 Task: Add Sprouts Wild Caught Skipjack Light Tuna Can to the cart.
Action: Mouse pressed left at (19, 82)
Screenshot: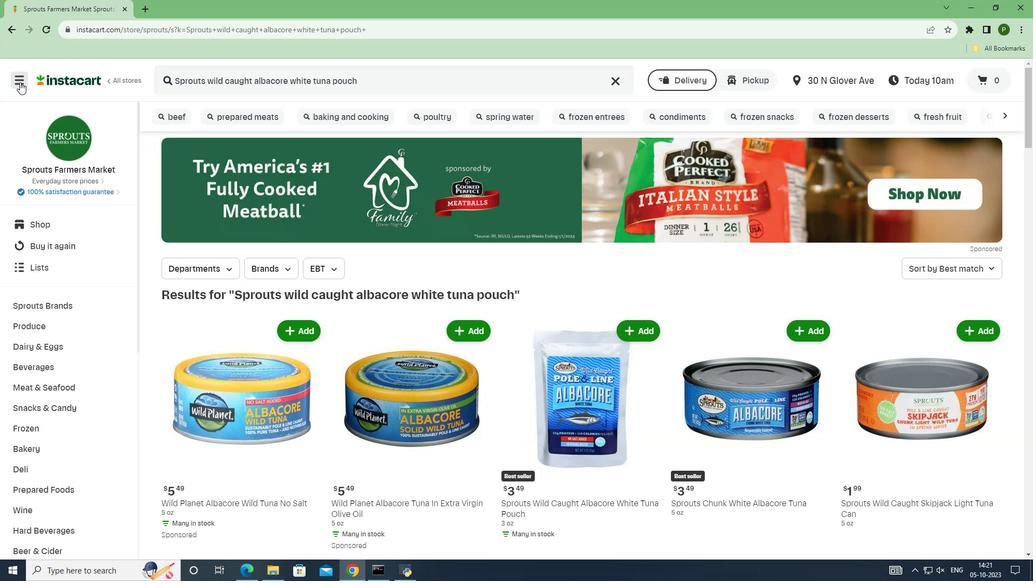
Action: Mouse moved to (59, 277)
Screenshot: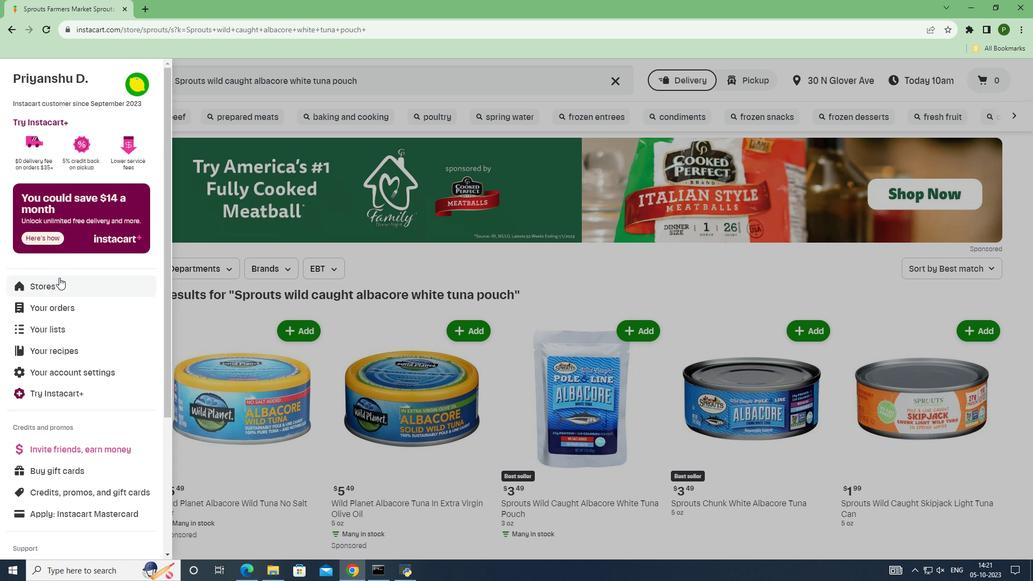 
Action: Mouse pressed left at (59, 277)
Screenshot: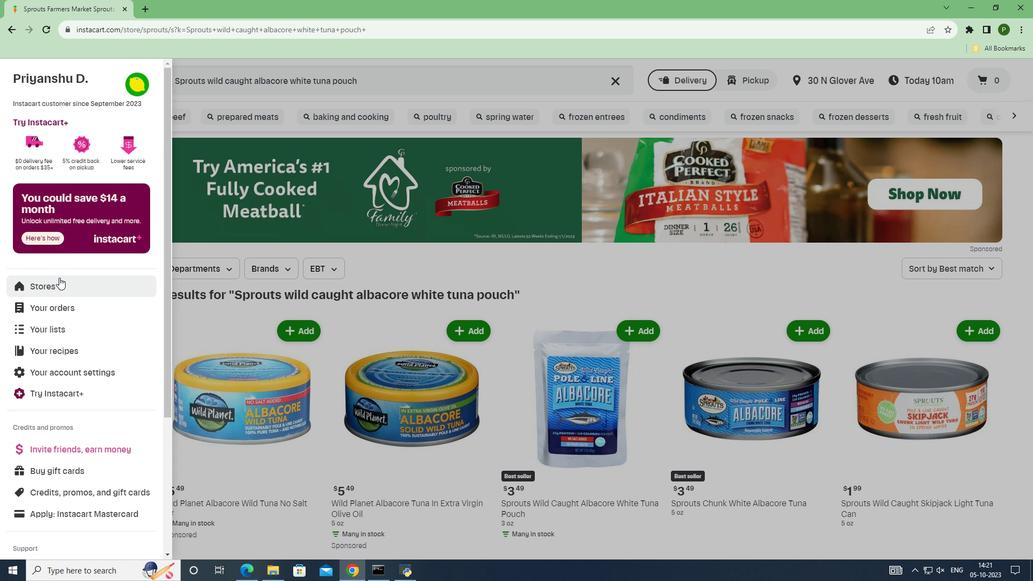 
Action: Mouse moved to (232, 124)
Screenshot: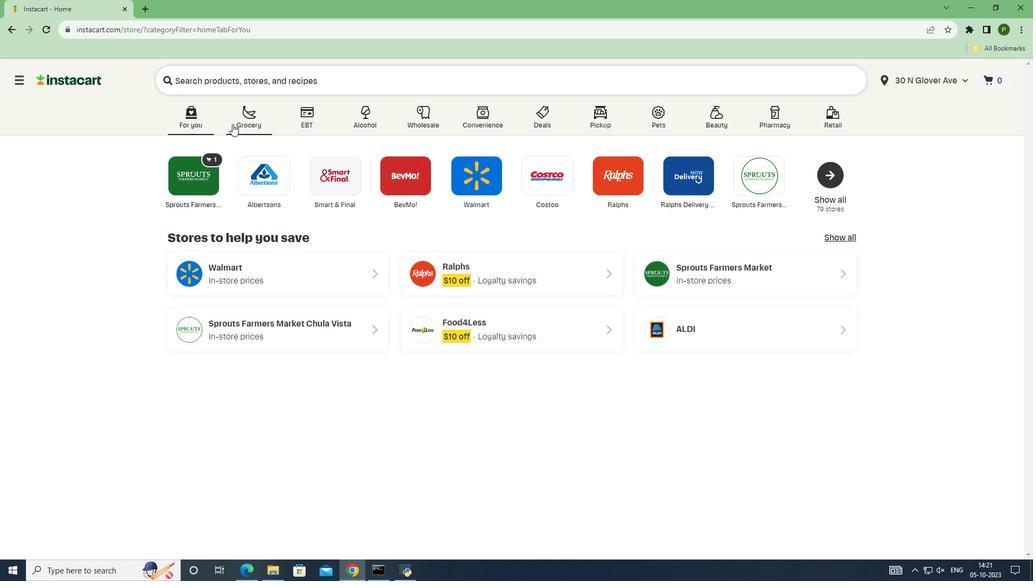 
Action: Mouse pressed left at (232, 124)
Screenshot: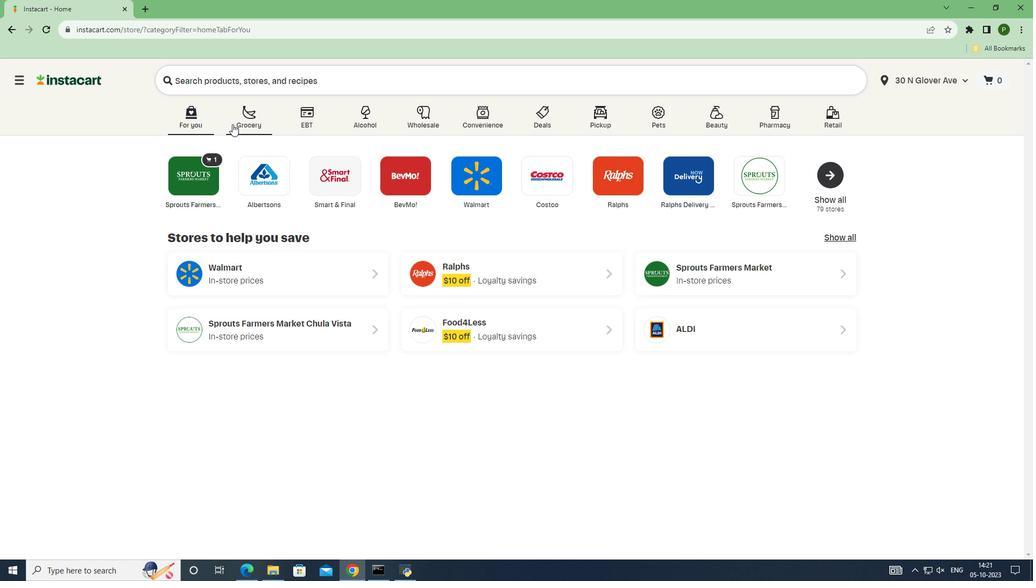 
Action: Mouse moved to (655, 235)
Screenshot: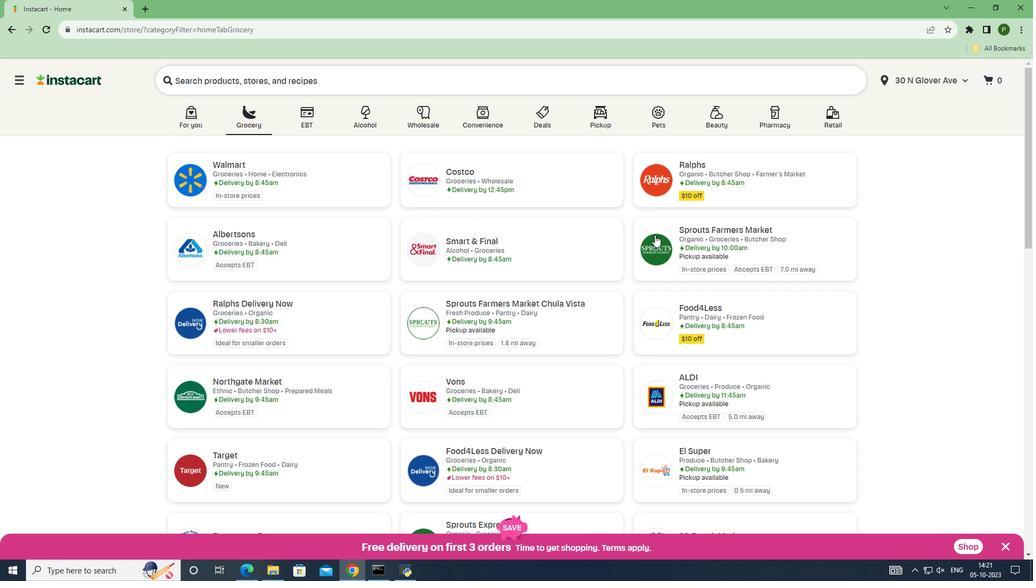 
Action: Mouse pressed left at (655, 235)
Screenshot: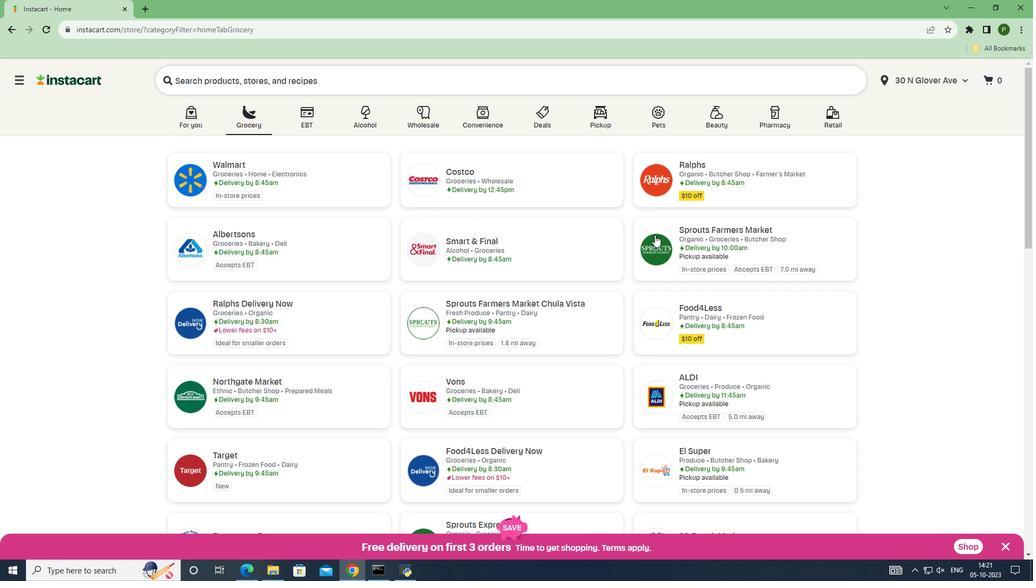 
Action: Mouse moved to (86, 315)
Screenshot: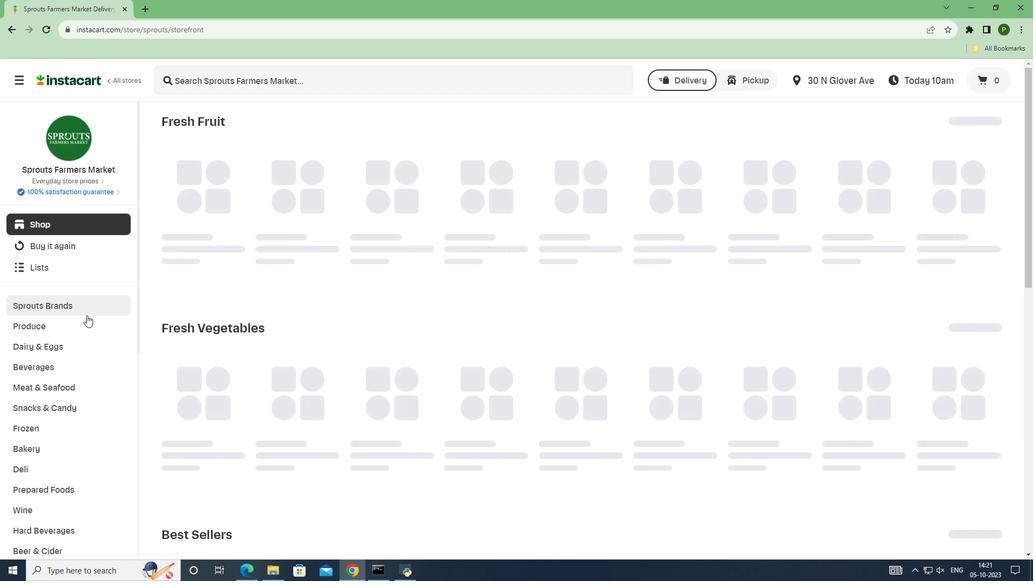 
Action: Mouse pressed left at (86, 315)
Screenshot: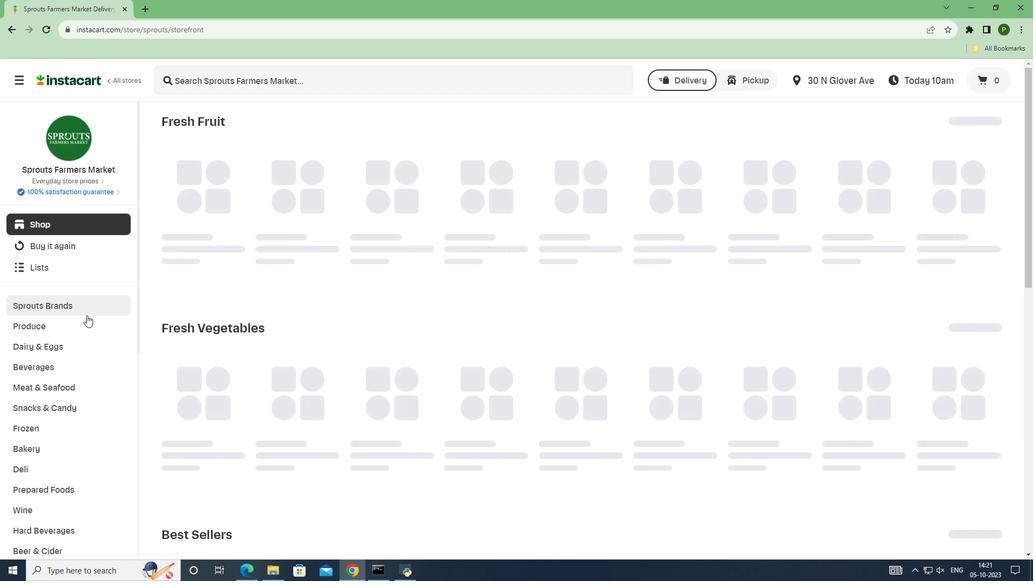 
Action: Mouse moved to (60, 385)
Screenshot: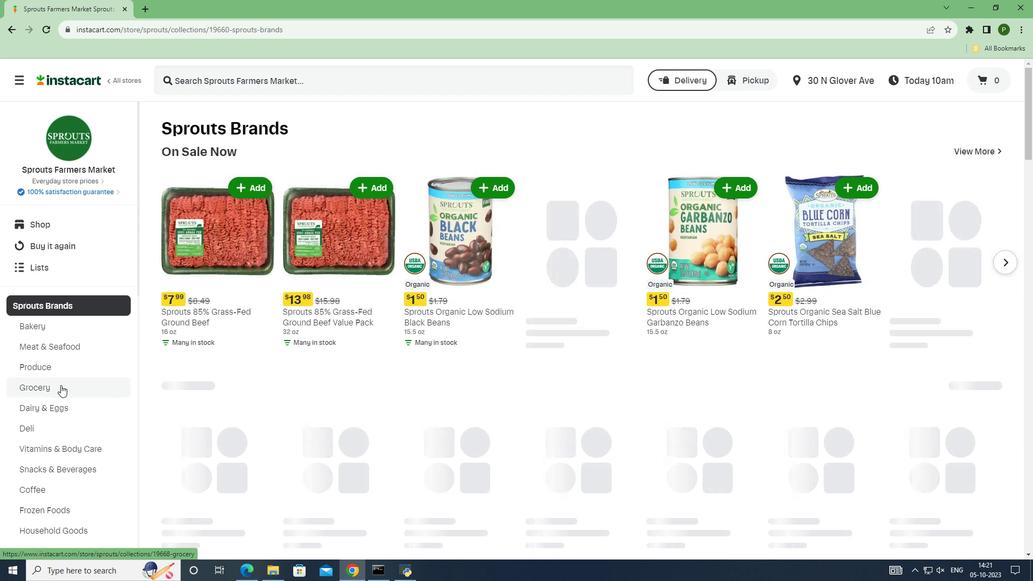 
Action: Mouse pressed left at (60, 385)
Screenshot: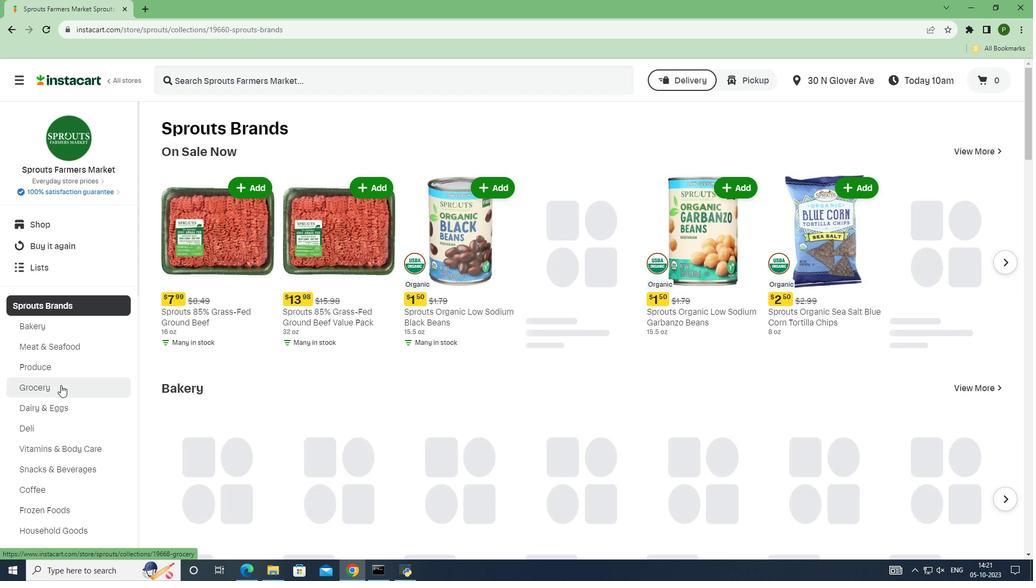 
Action: Mouse moved to (204, 84)
Screenshot: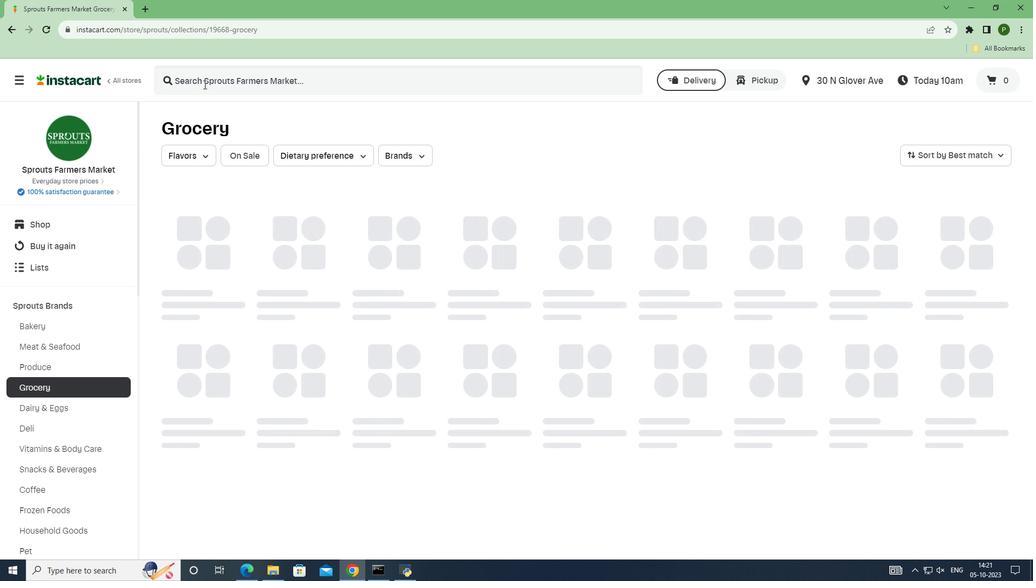 
Action: Mouse pressed left at (204, 84)
Screenshot: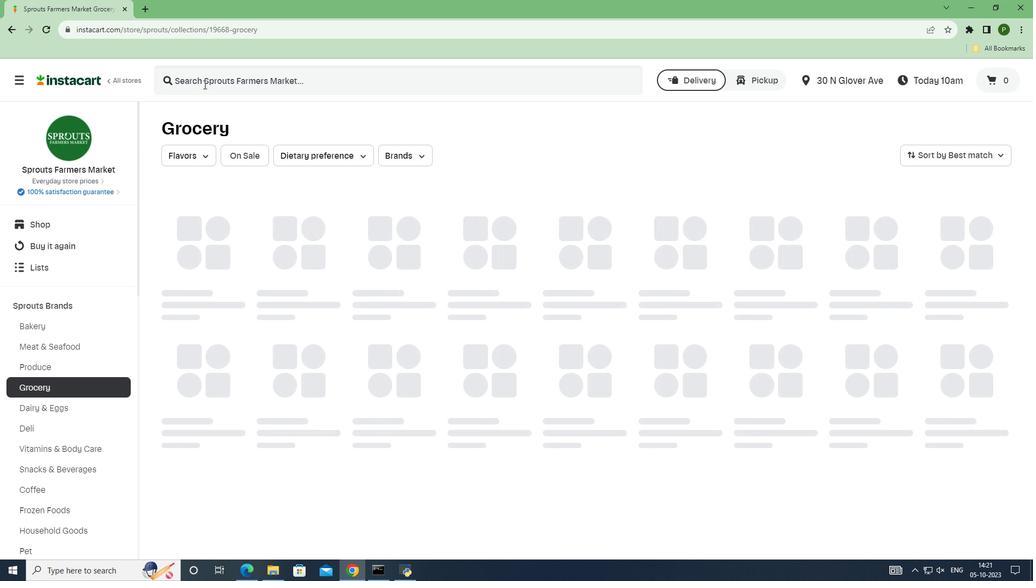 
Action: Key pressed <Key.caps_lock>S<Key.caps_lock>poruts<Key.space>wild<Key.space>caught<Key.space>skipjack<Key.space>light<Key.space>tuna<Key.space>can<Key.space><Key.enter>
Screenshot: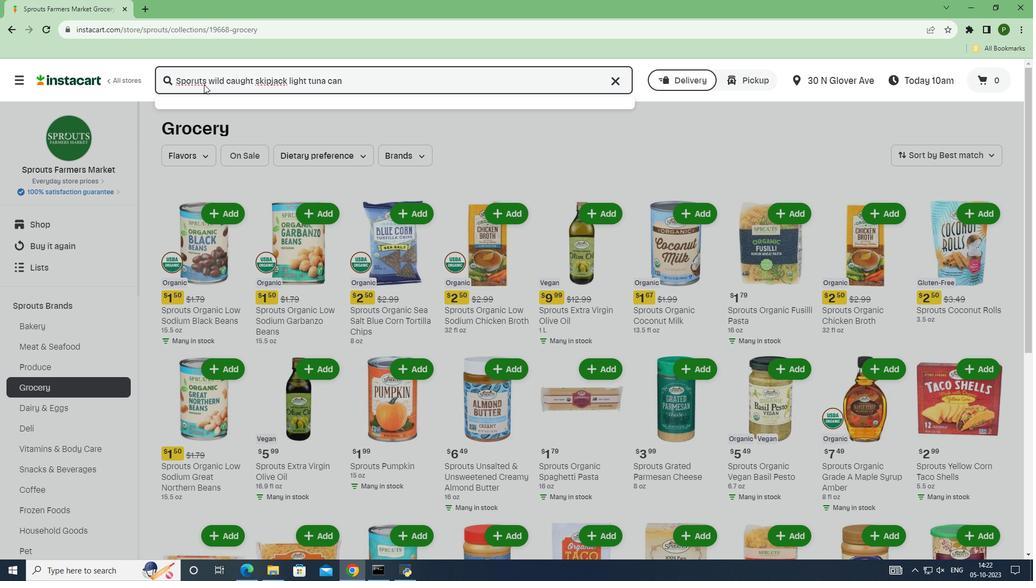 
Action: Mouse moved to (273, 305)
Screenshot: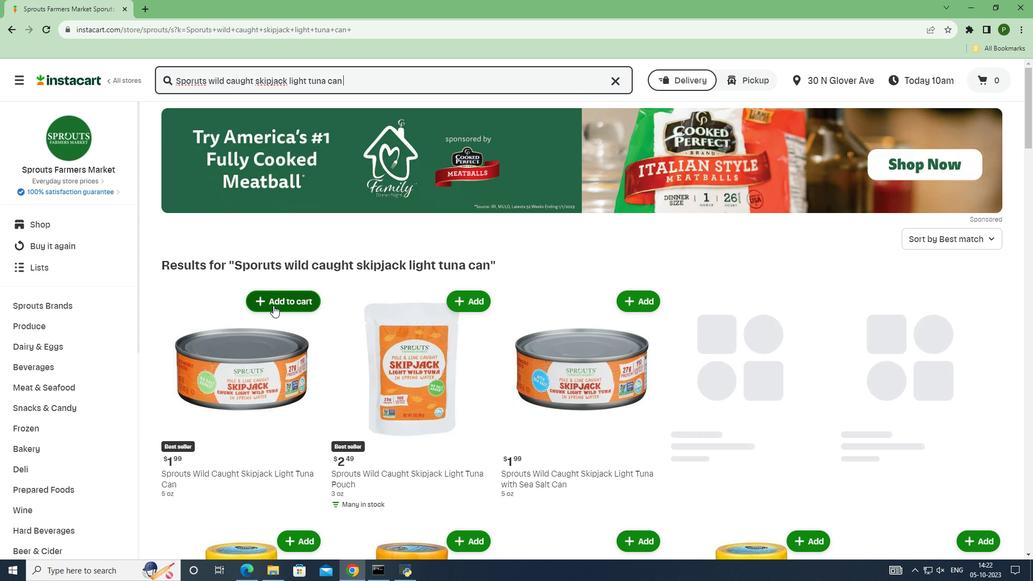 
Action: Mouse scrolled (273, 305) with delta (0, 0)
Screenshot: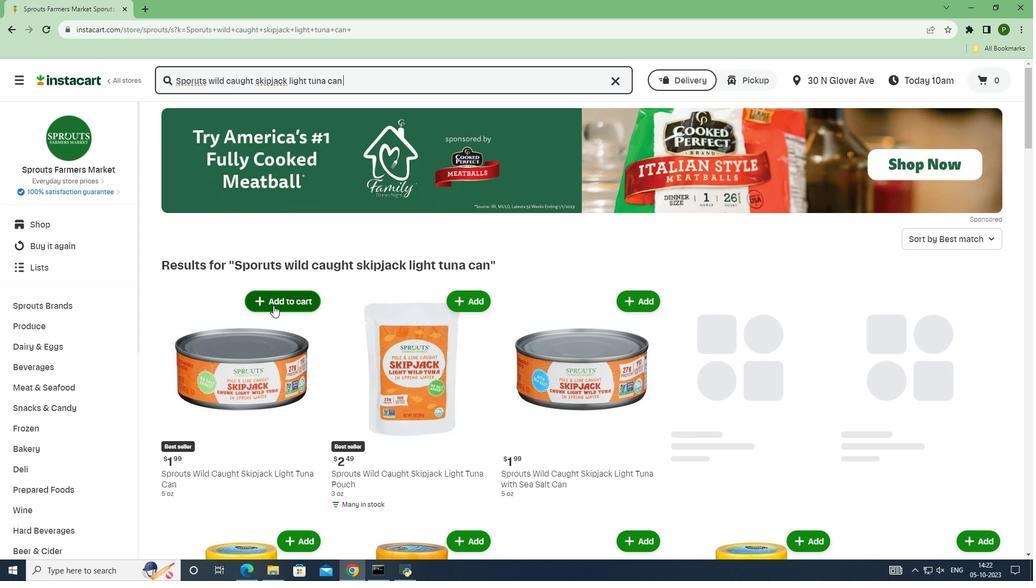 
Action: Mouse scrolled (273, 305) with delta (0, 0)
Screenshot: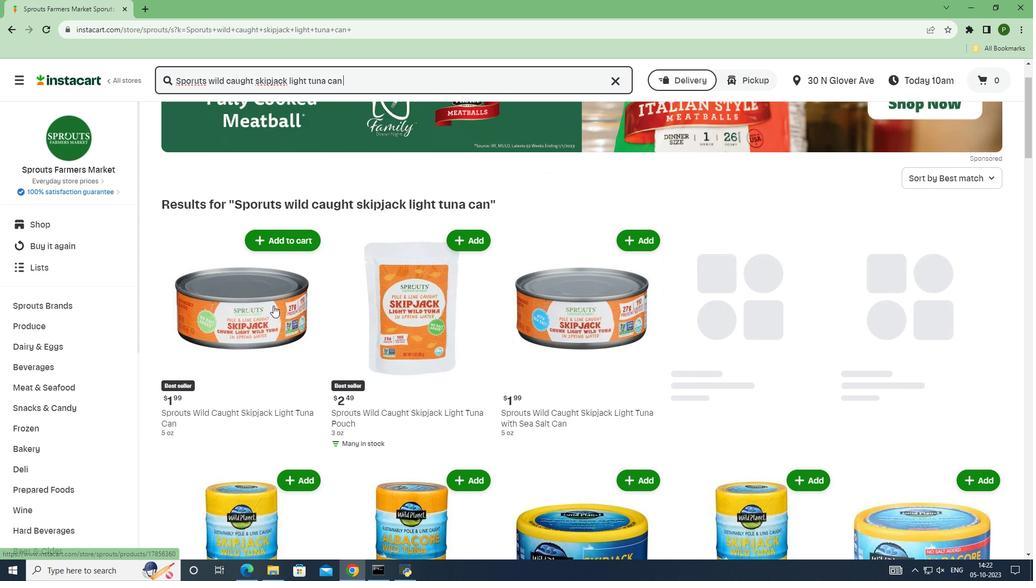 
Action: Mouse moved to (282, 355)
Screenshot: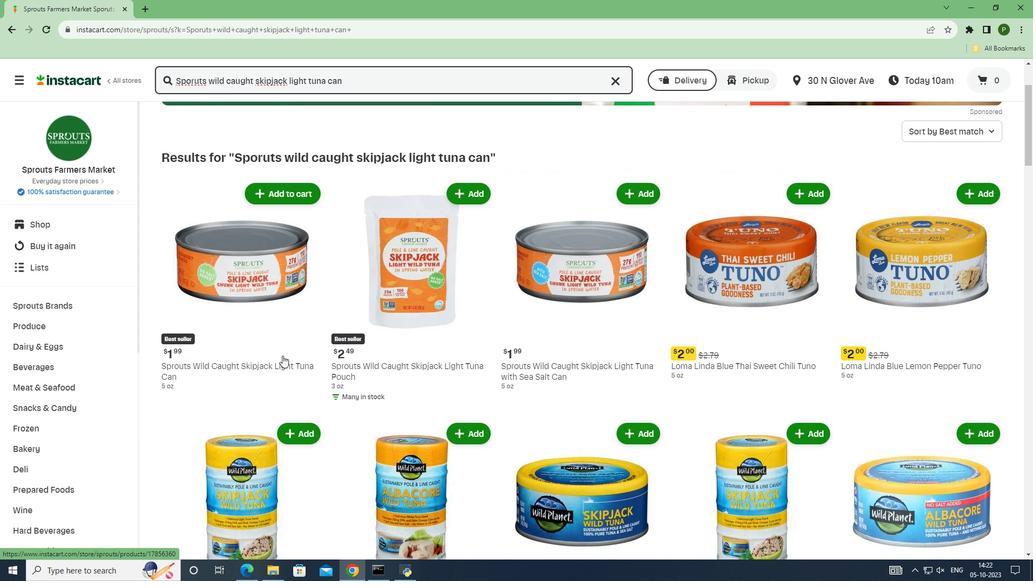 
Action: Mouse scrolled (282, 355) with delta (0, 0)
Screenshot: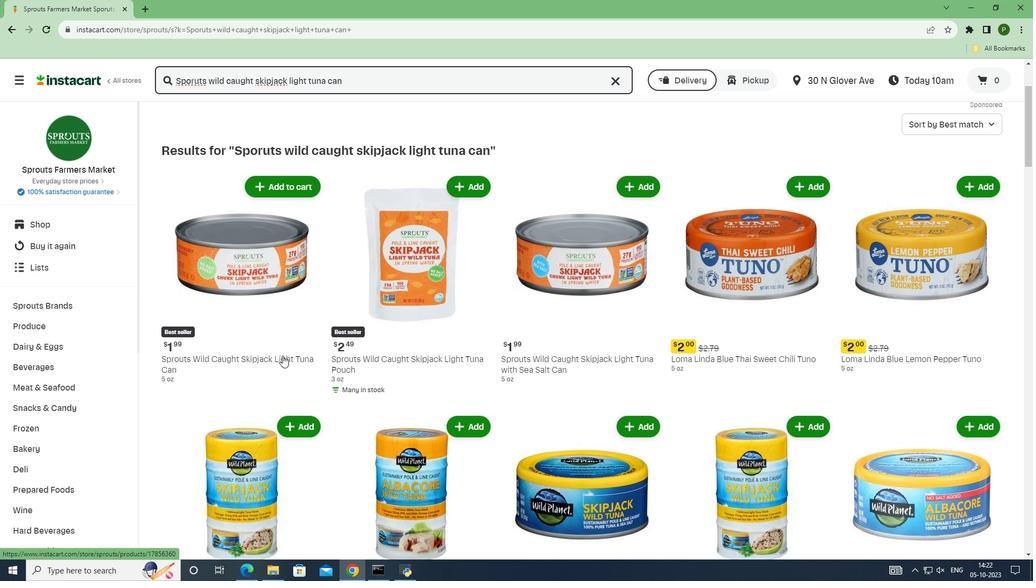 
Action: Mouse moved to (293, 140)
Screenshot: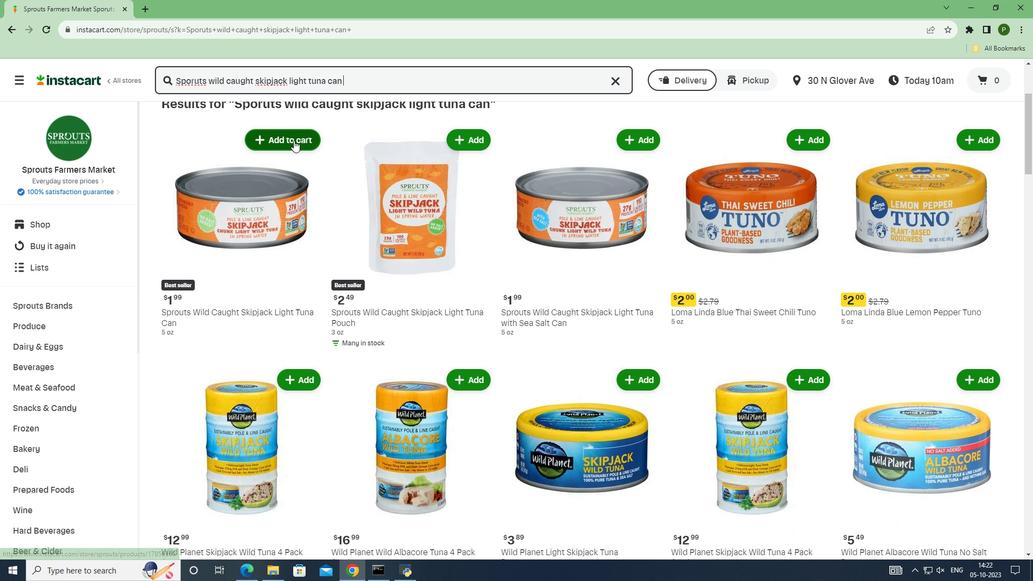
Action: Mouse pressed left at (293, 140)
Screenshot: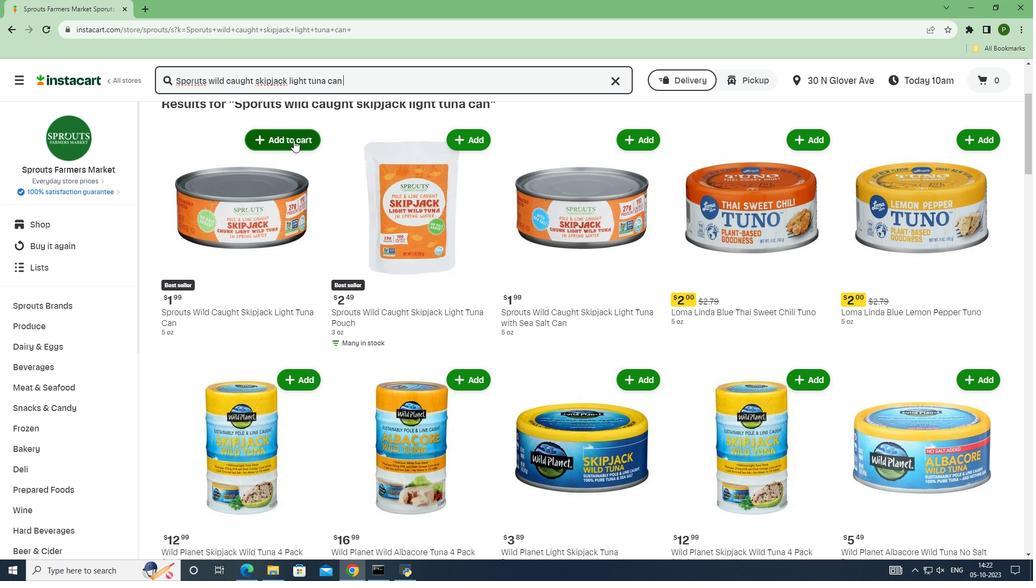 
